 Task: Use the formula "NORM.S.DIST" in spreadsheet "Project portfolio".
Action: Mouse moved to (139, 216)
Screenshot: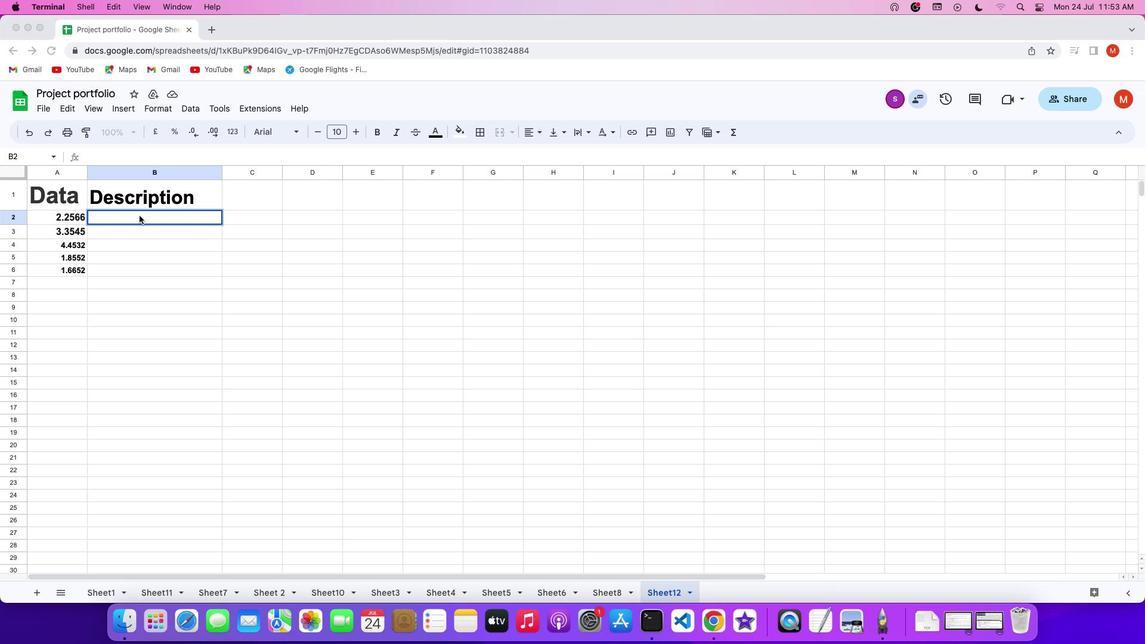 
Action: Mouse pressed left at (139, 216)
Screenshot: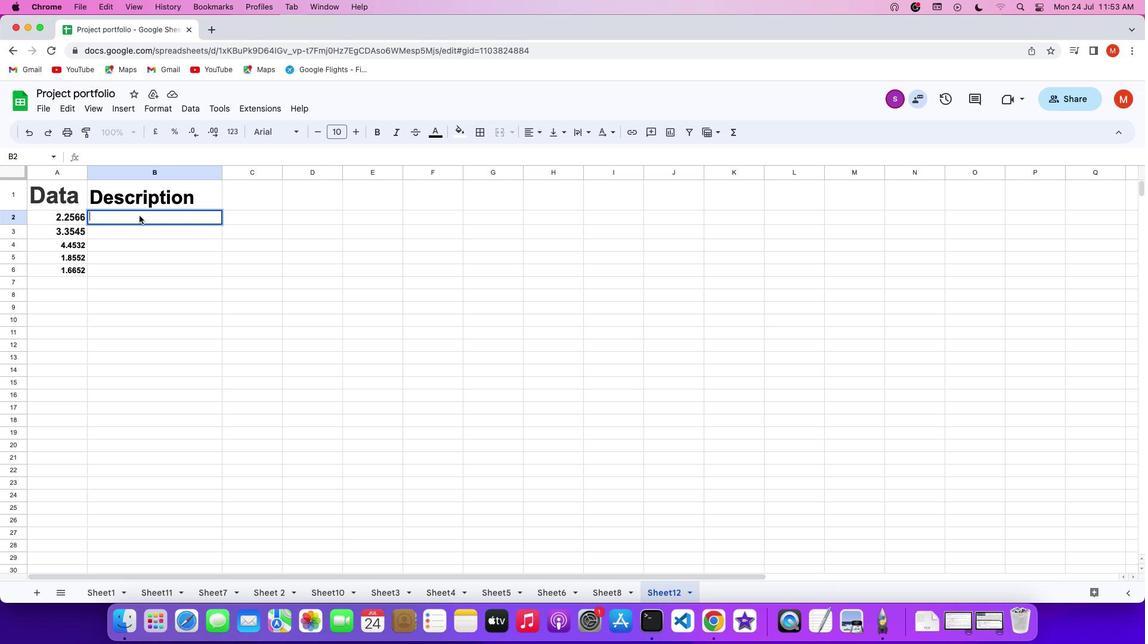 
Action: Mouse pressed left at (139, 216)
Screenshot: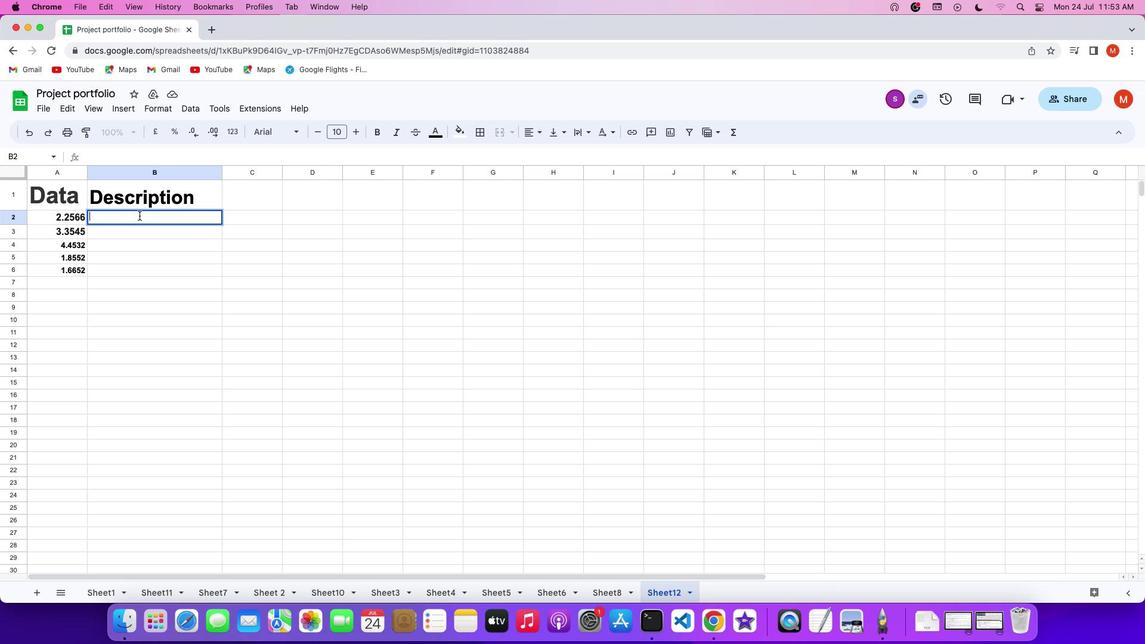 
Action: Key pressed '='
Screenshot: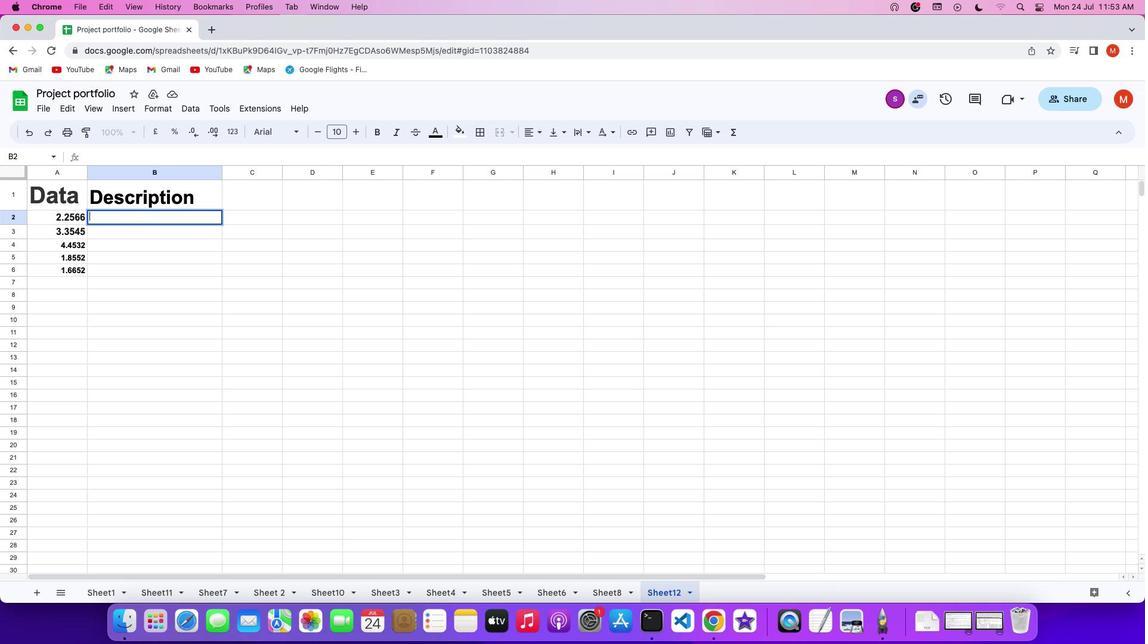 
Action: Mouse moved to (738, 134)
Screenshot: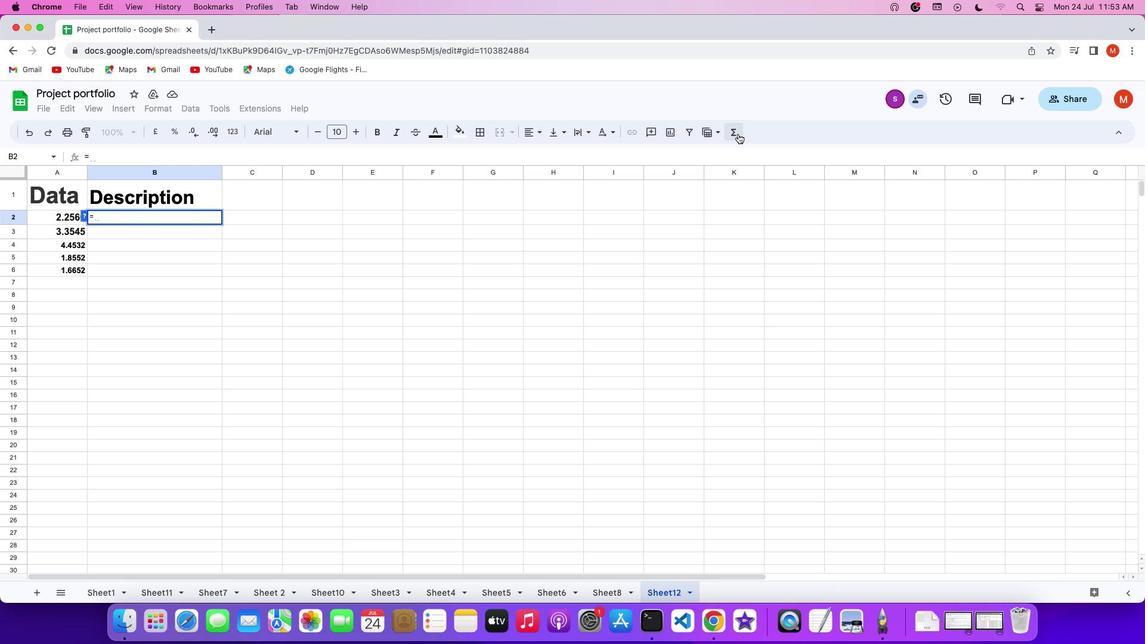 
Action: Mouse pressed left at (738, 134)
Screenshot: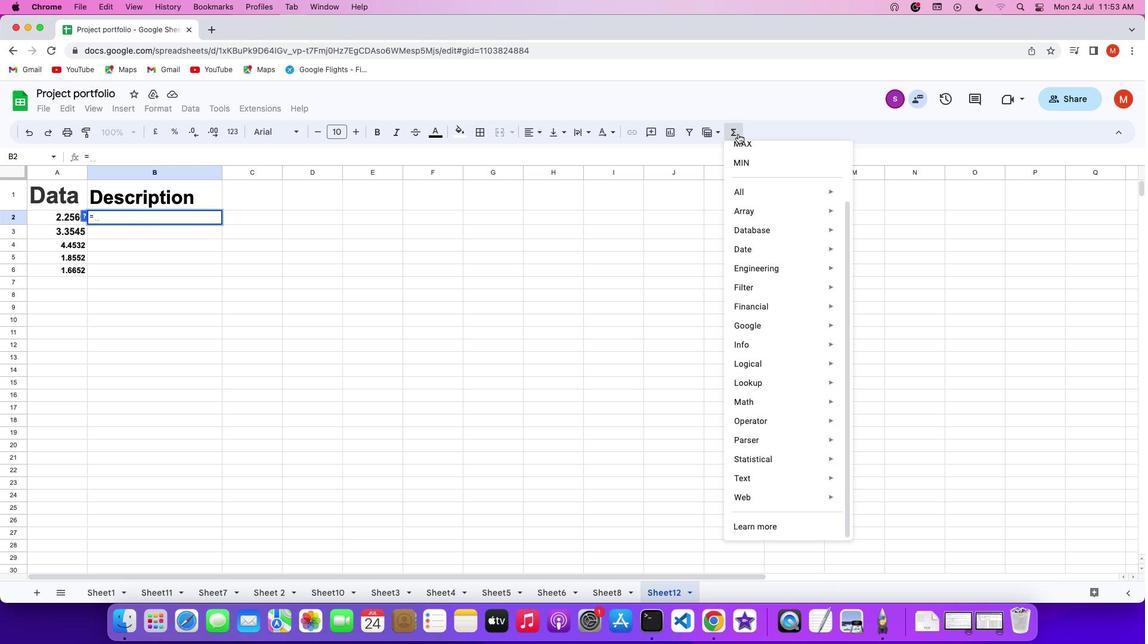 
Action: Mouse moved to (907, 446)
Screenshot: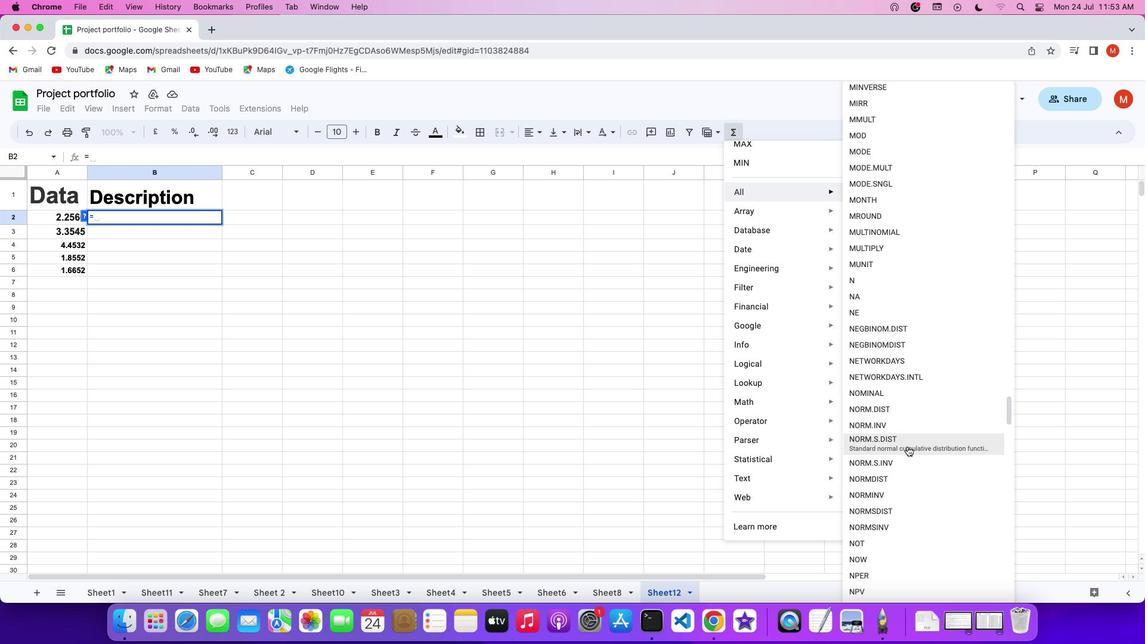 
Action: Mouse pressed left at (907, 446)
Screenshot: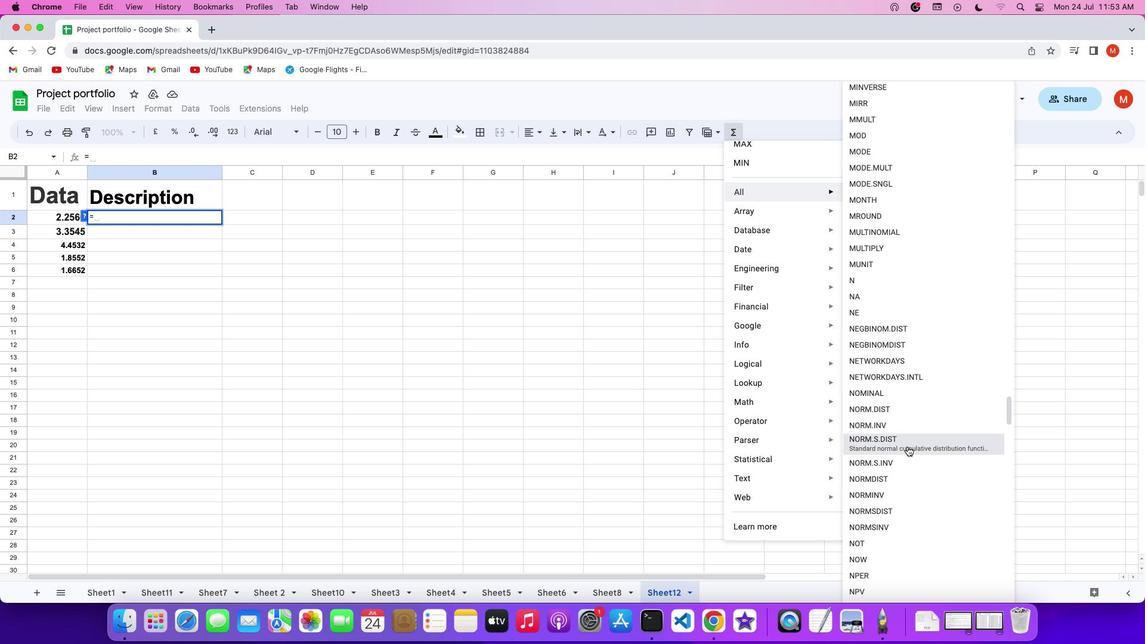 
Action: Mouse moved to (62, 215)
Screenshot: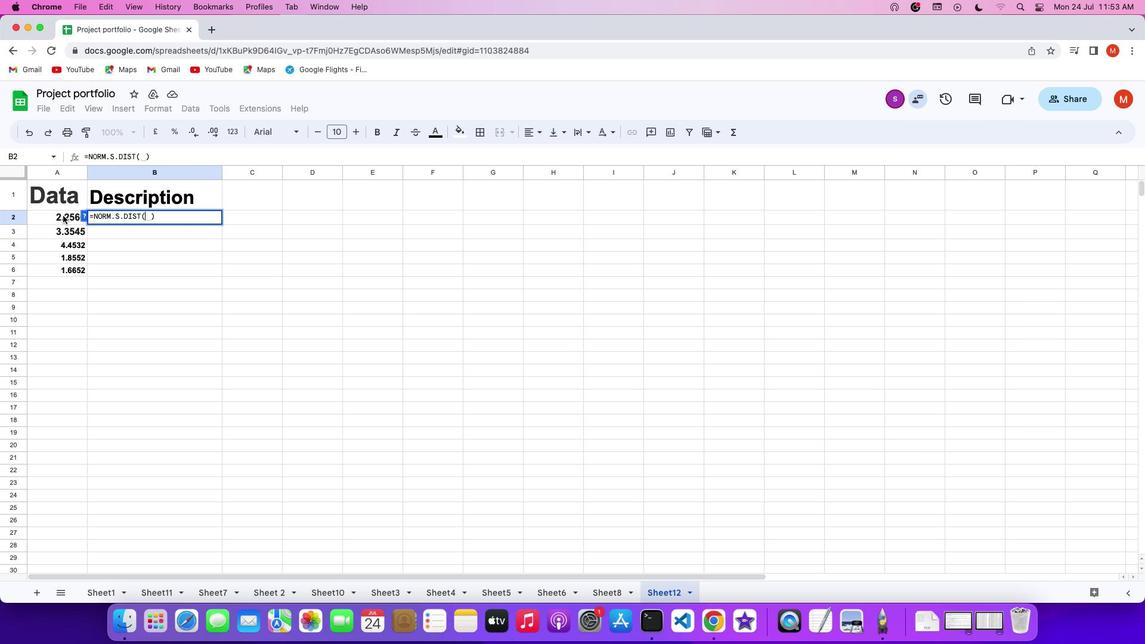 
Action: Mouse pressed left at (62, 215)
Screenshot: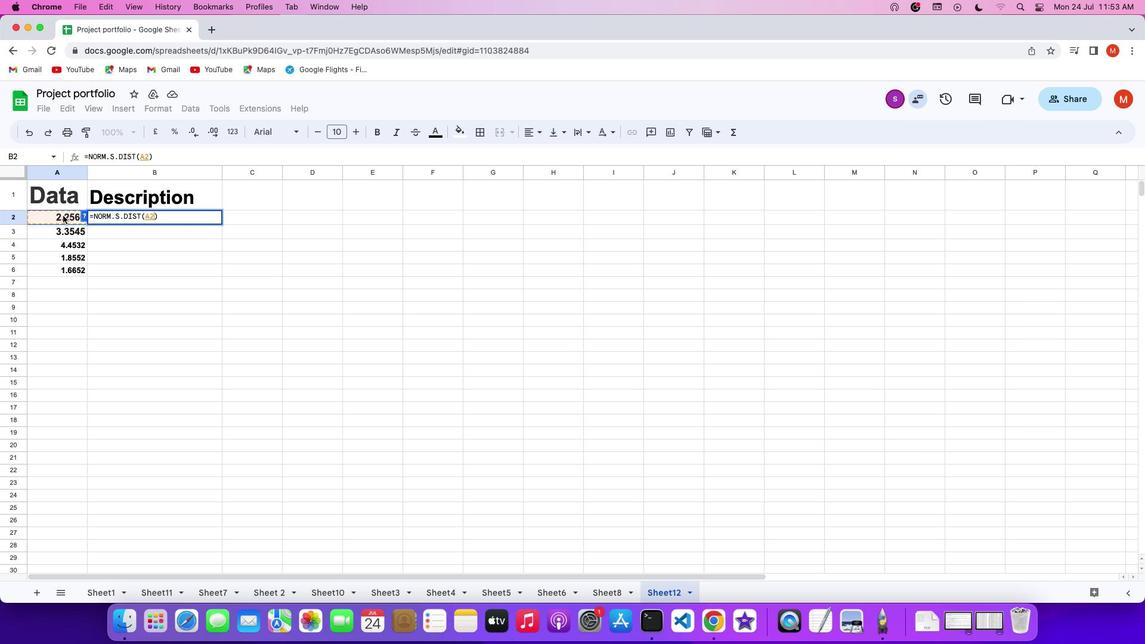 
Action: Key pressed Key.enter
Screenshot: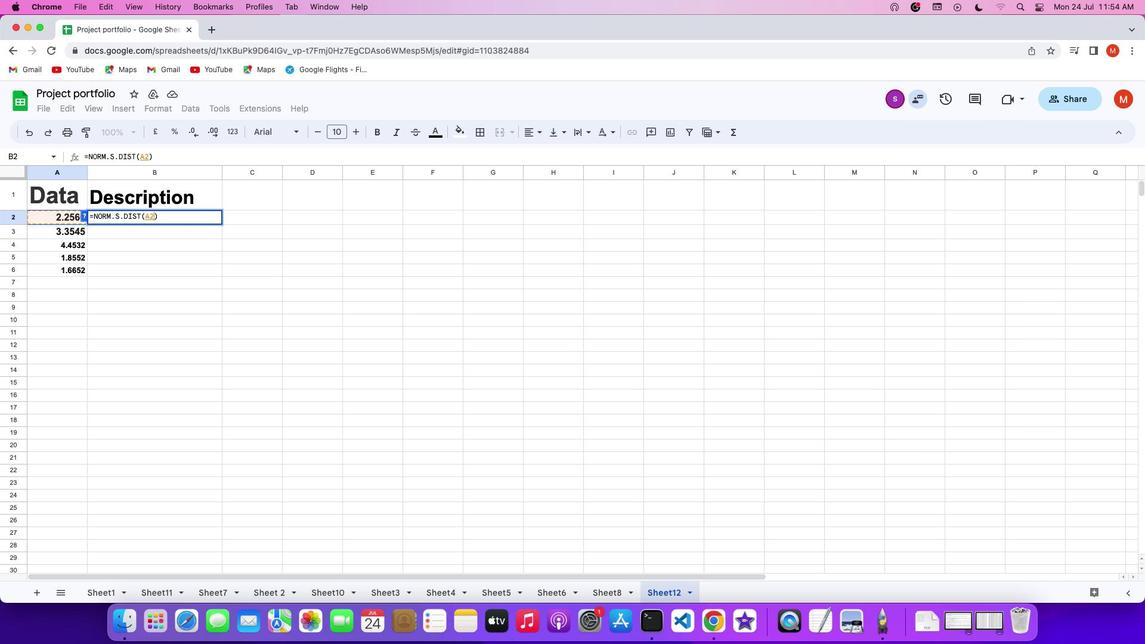 
